 Task: Open Card Card0000000043 in Board Board0000000011 in Workspace WS0000000004 in Trello. Add Member carxxstreet791@gmail.com to Card Card0000000043 in Board Board0000000011 in Workspace WS0000000004 in Trello. Add Orange Label titled Label0000000043 to Card Card0000000043 in Board Board0000000011 in Workspace WS0000000004 in Trello. Add Checklist CL0000000043 to Card Card0000000043 in Board Board0000000011 in Workspace WS0000000004 in Trello. Add Dates with Start Date as Oct 01 2023 and Due Date as Oct 31 2023 to Card Card0000000043 in Board Board0000000011 in Workspace WS0000000004 in Trello
Action: Mouse moved to (308, 417)
Screenshot: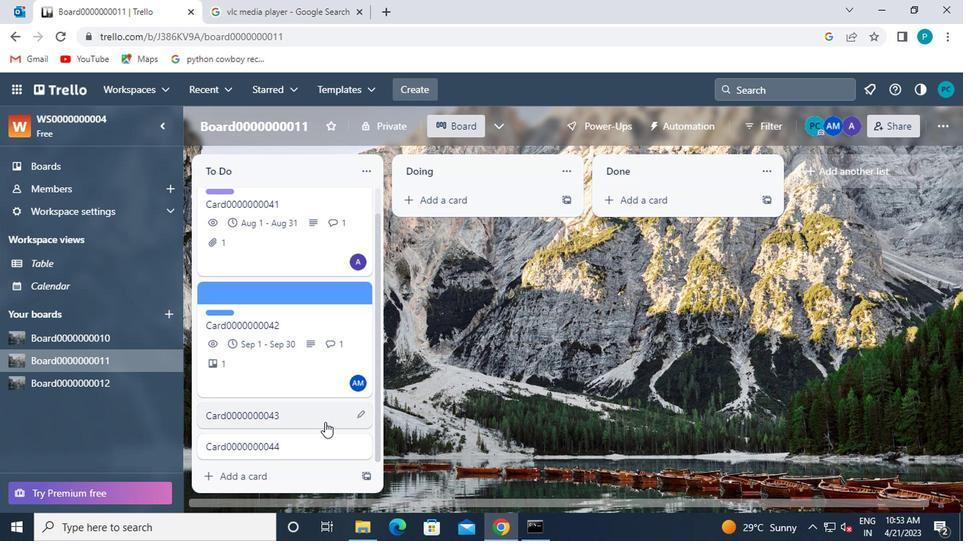 
Action: Mouse pressed left at (308, 417)
Screenshot: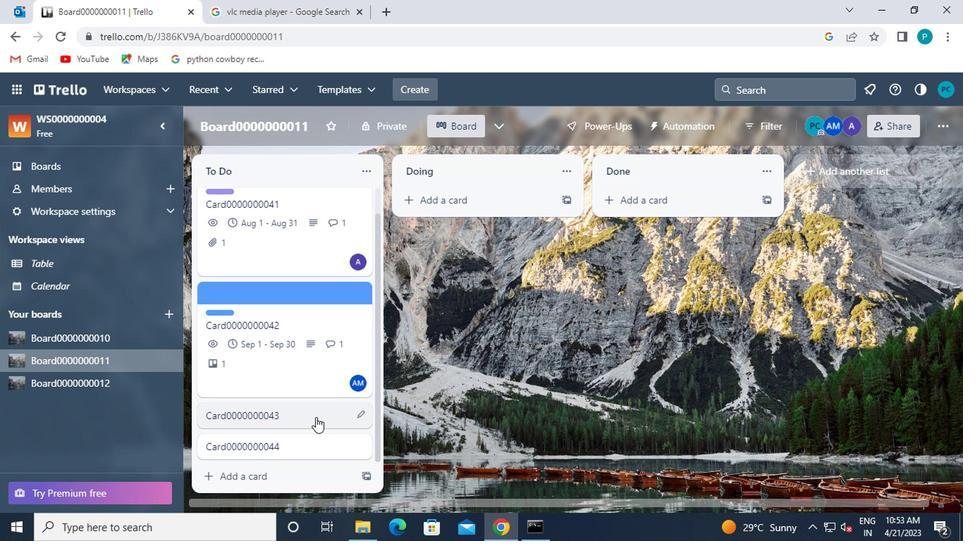 
Action: Mouse pressed left at (308, 417)
Screenshot: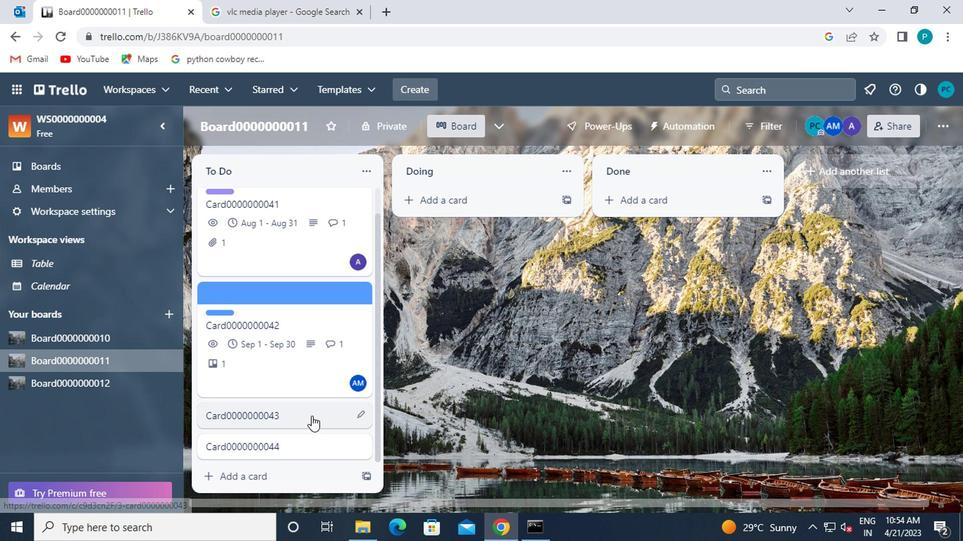 
Action: Mouse moved to (661, 249)
Screenshot: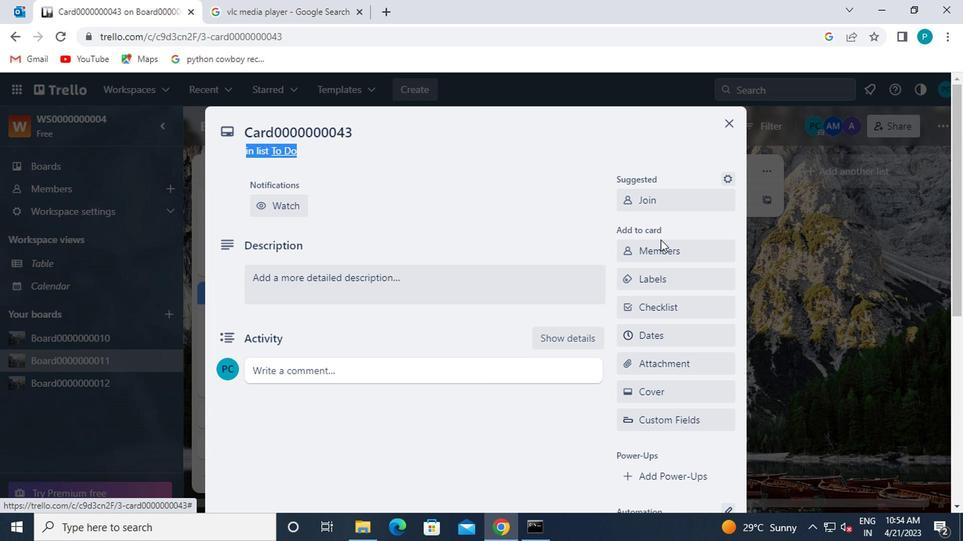
Action: Mouse pressed left at (661, 249)
Screenshot: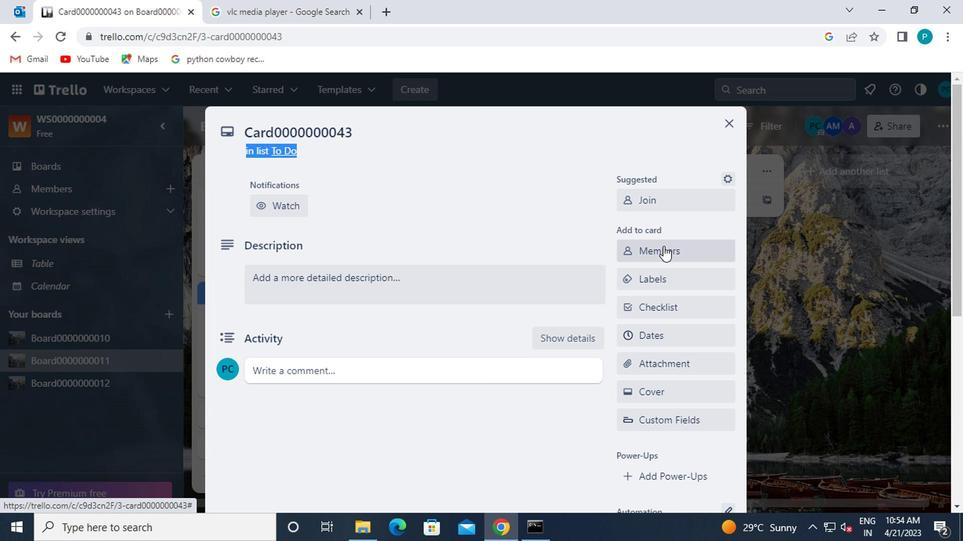 
Action: Mouse moved to (663, 321)
Screenshot: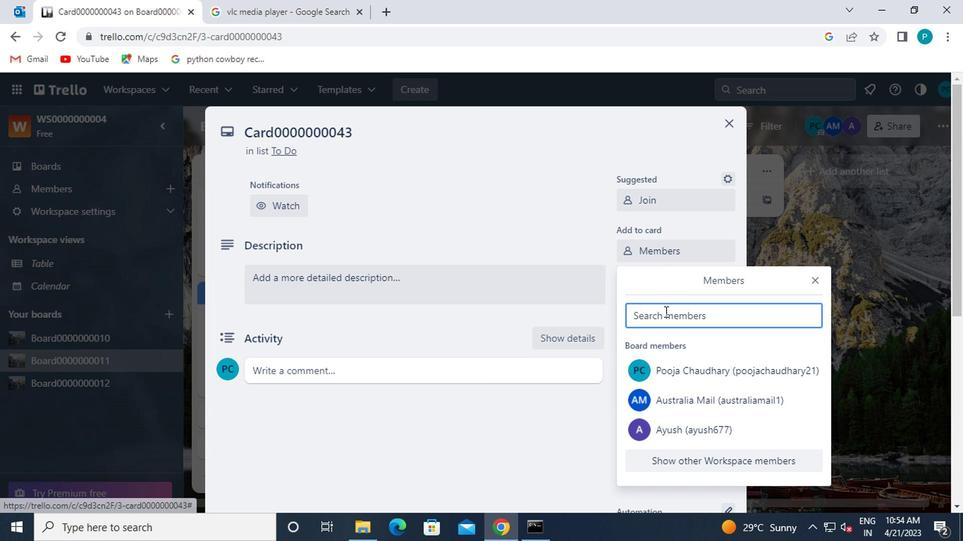 
Action: Mouse pressed left at (663, 321)
Screenshot: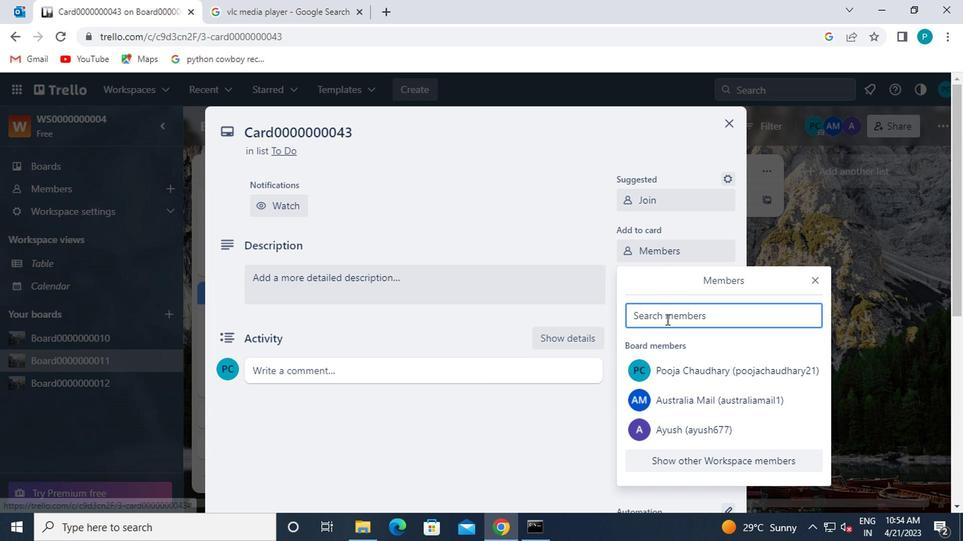 
Action: Key pressed car
Screenshot: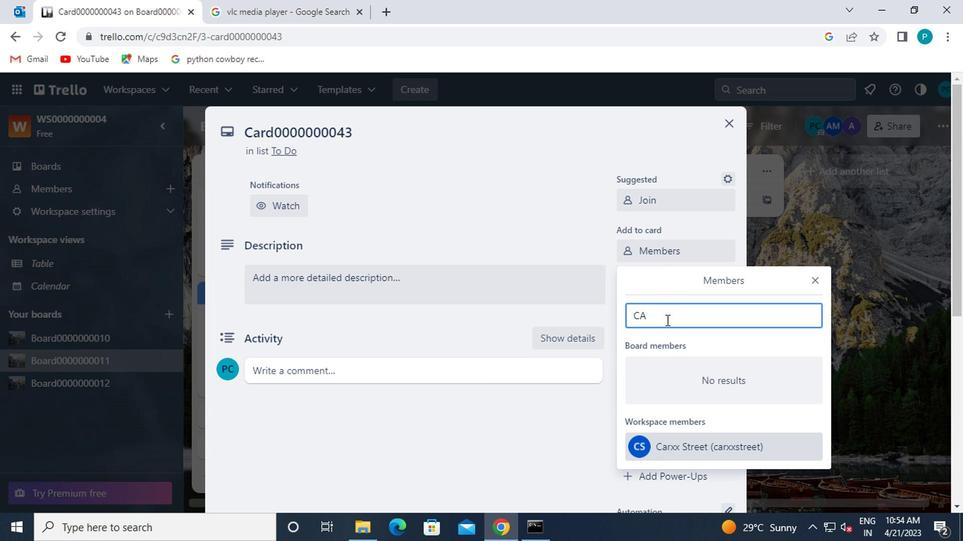 
Action: Mouse moved to (706, 447)
Screenshot: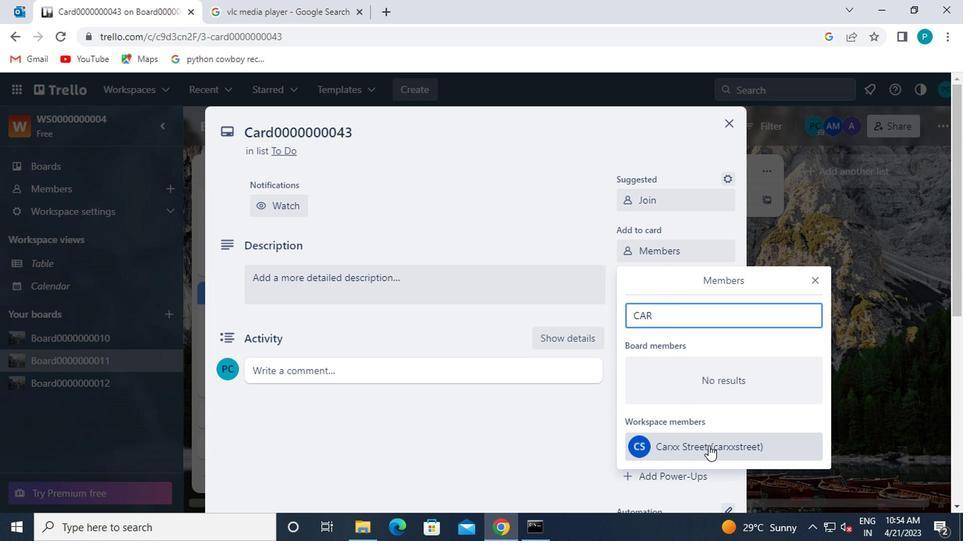 
Action: Mouse pressed left at (706, 447)
Screenshot: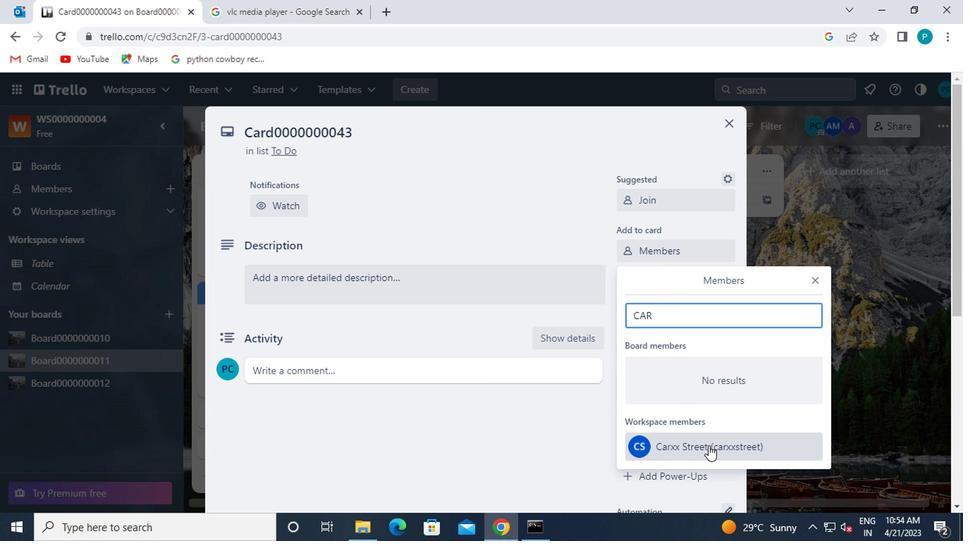 
Action: Mouse moved to (815, 283)
Screenshot: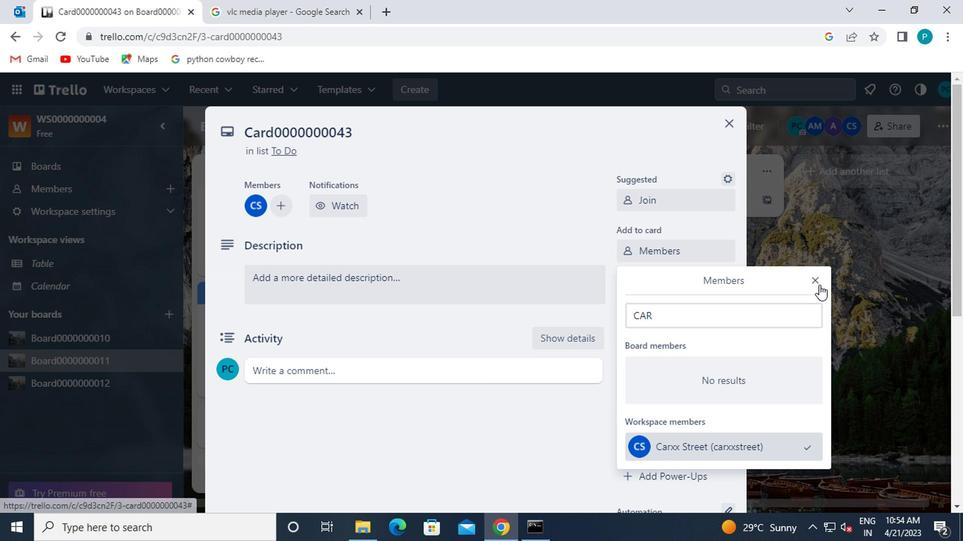 
Action: Mouse pressed left at (815, 283)
Screenshot: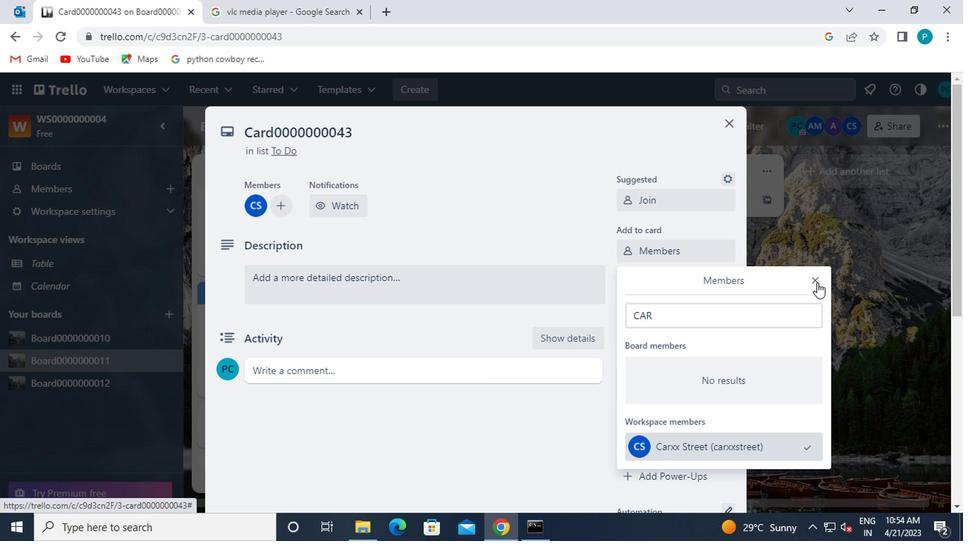 
Action: Mouse moved to (626, 286)
Screenshot: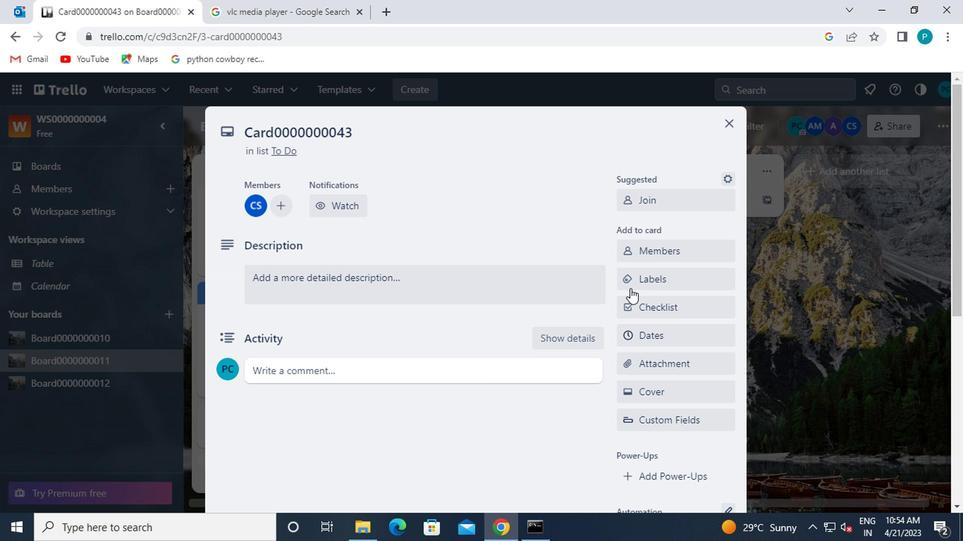 
Action: Mouse pressed left at (626, 286)
Screenshot: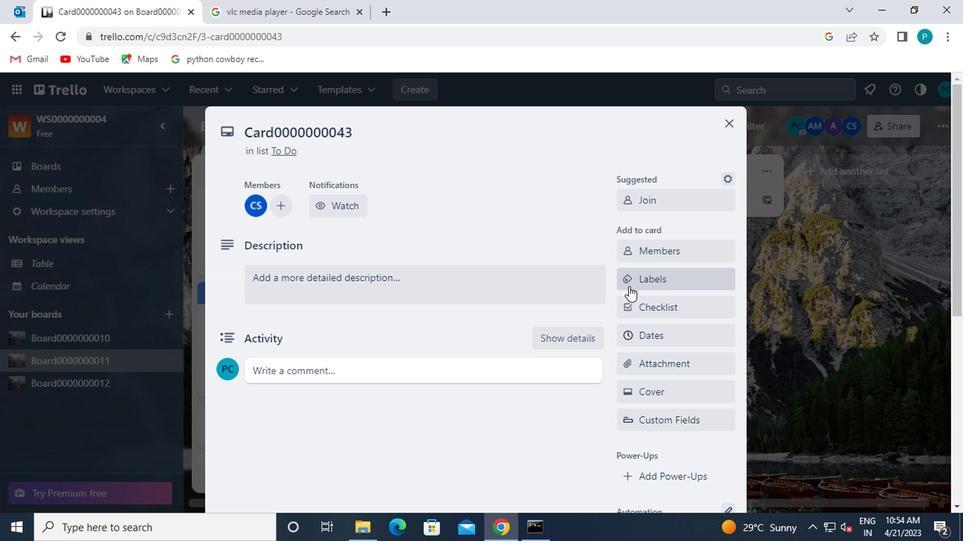 
Action: Mouse moved to (671, 420)
Screenshot: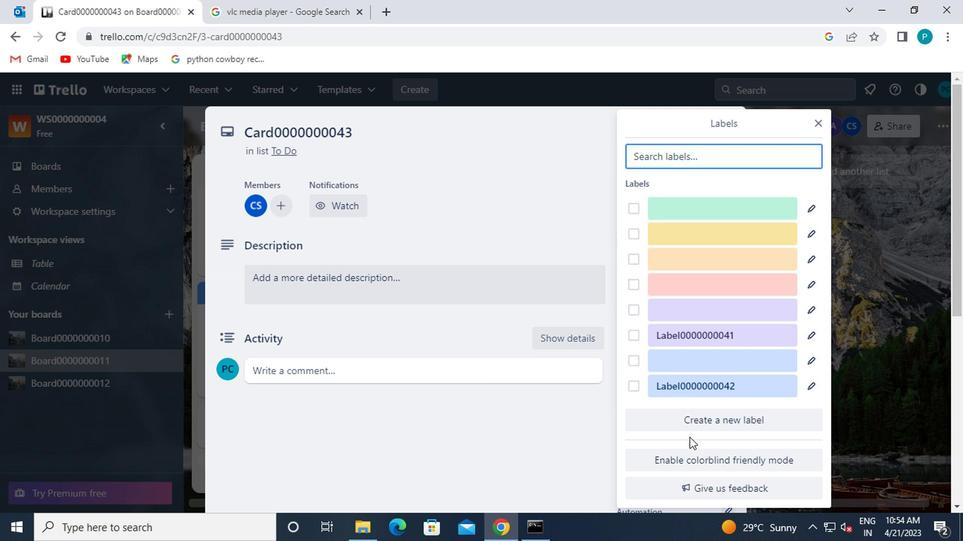 
Action: Mouse pressed left at (671, 420)
Screenshot: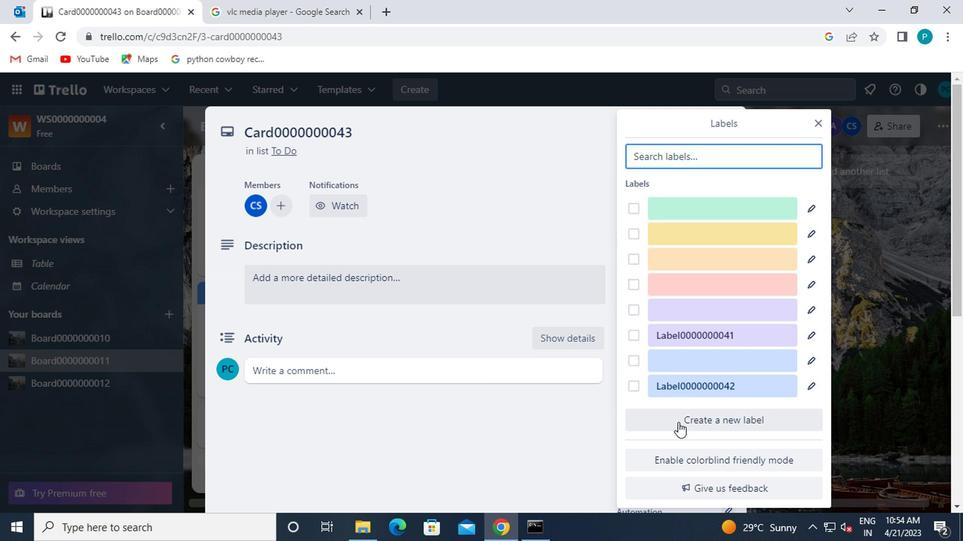 
Action: Mouse moved to (717, 333)
Screenshot: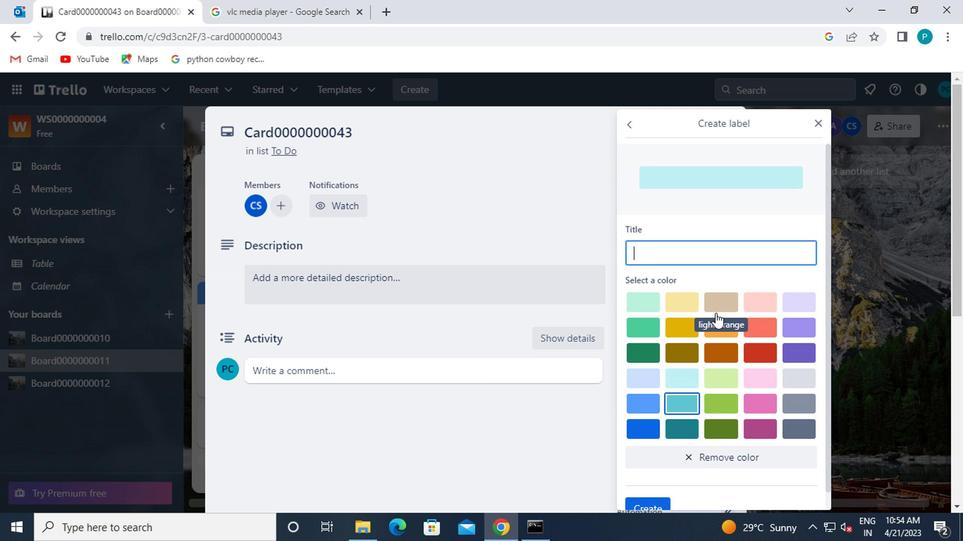 
Action: Mouse pressed left at (717, 333)
Screenshot: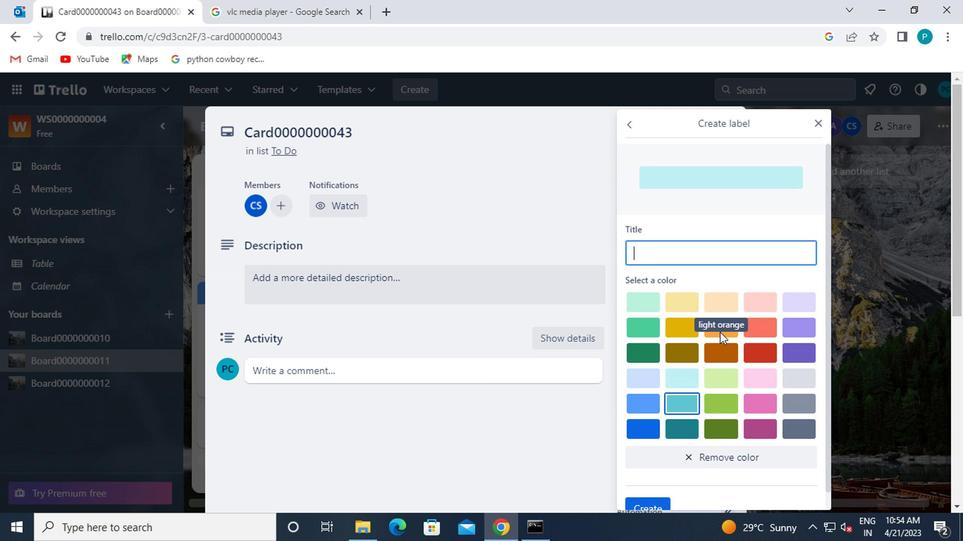 
Action: Mouse moved to (639, 250)
Screenshot: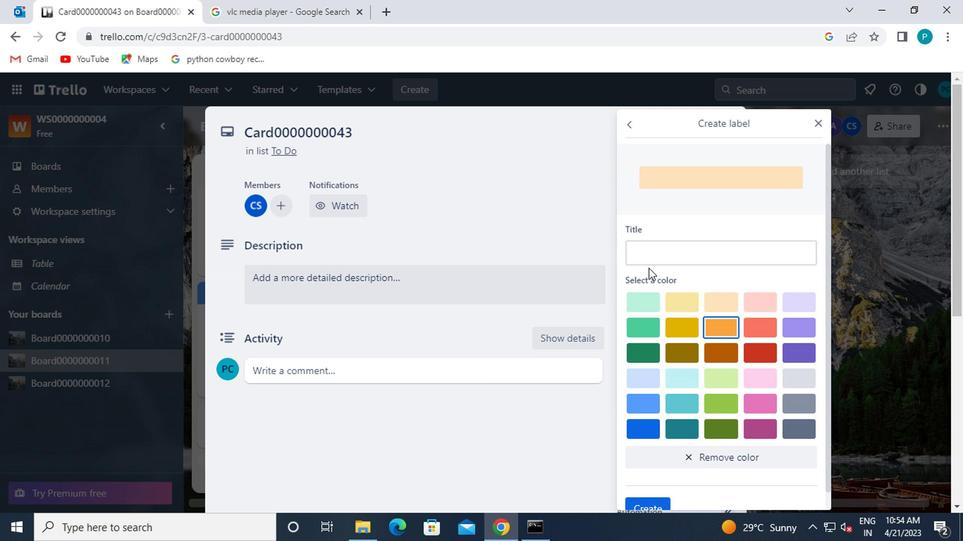 
Action: Mouse pressed left at (639, 250)
Screenshot: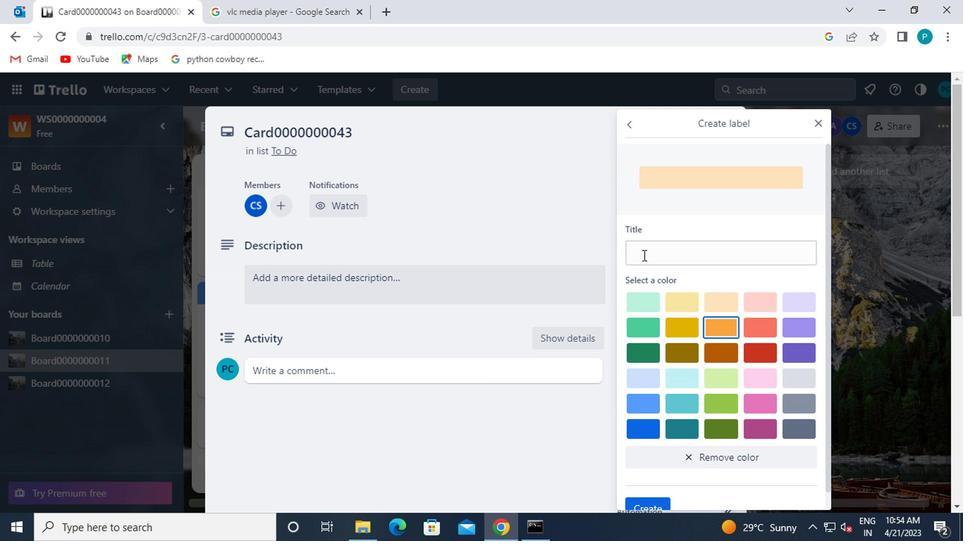 
Action: Key pressed l<Key.caps_lock>abel0000000043
Screenshot: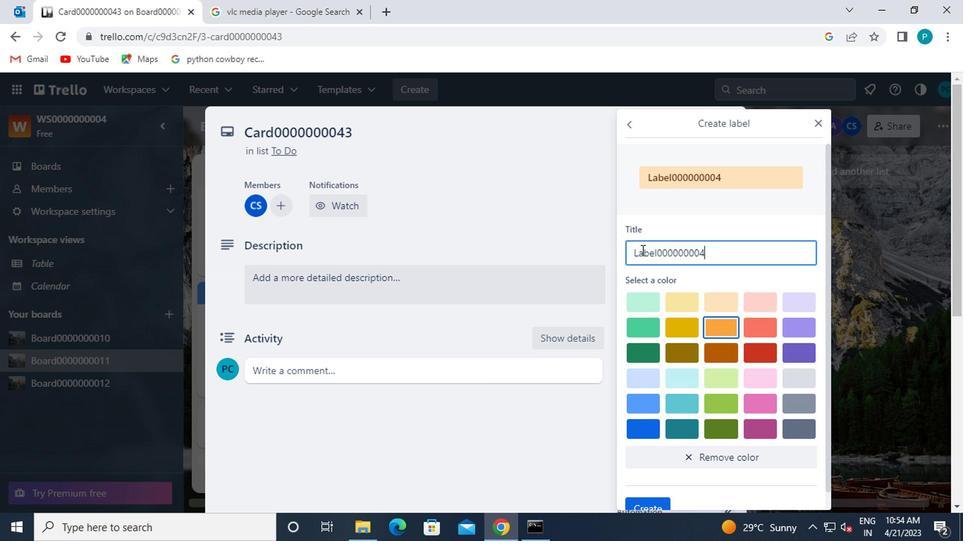 
Action: Mouse moved to (651, 506)
Screenshot: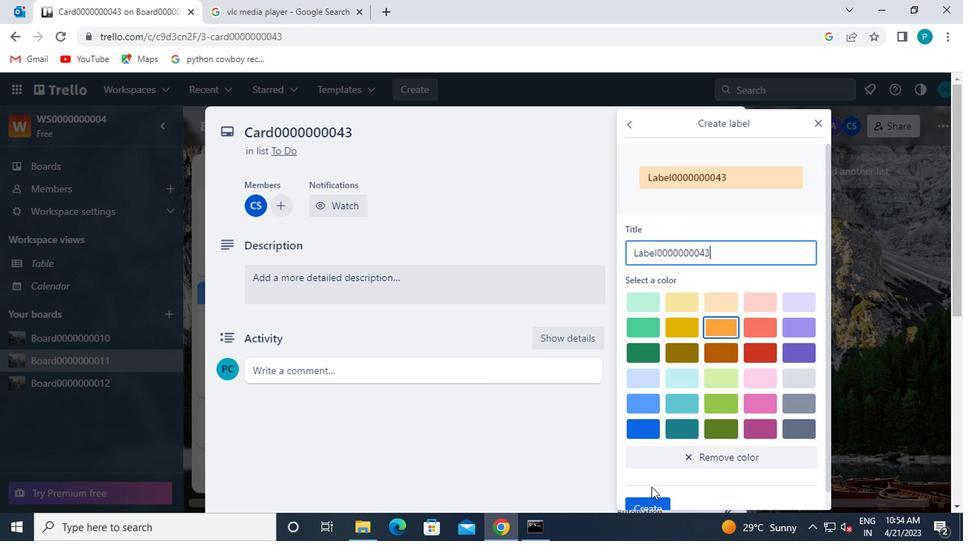 
Action: Mouse pressed left at (651, 506)
Screenshot: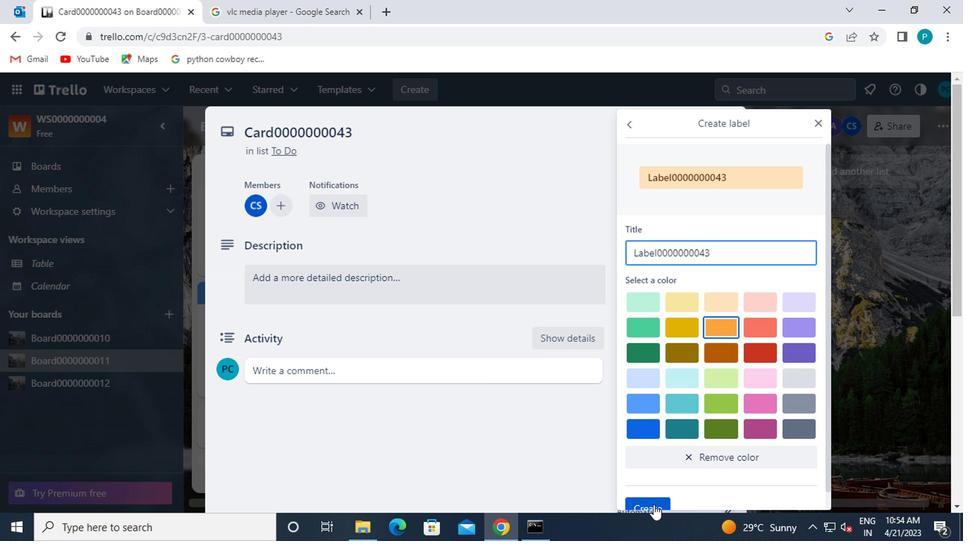 
Action: Mouse moved to (819, 122)
Screenshot: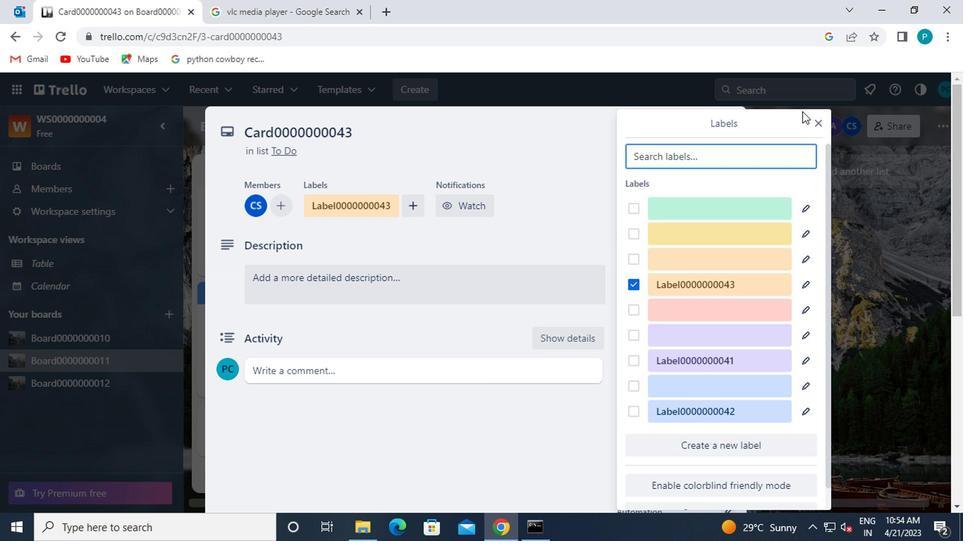 
Action: Mouse pressed left at (819, 122)
Screenshot: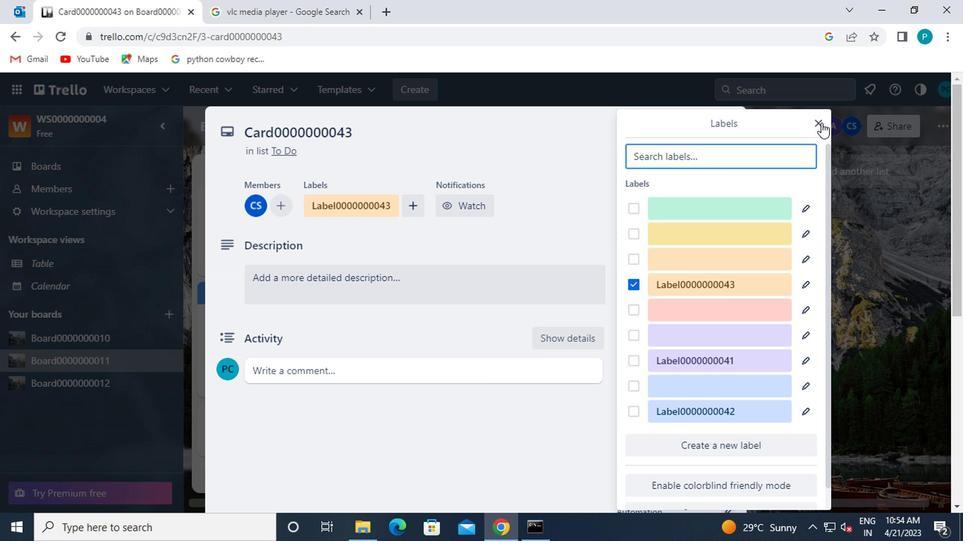 
Action: Mouse moved to (705, 317)
Screenshot: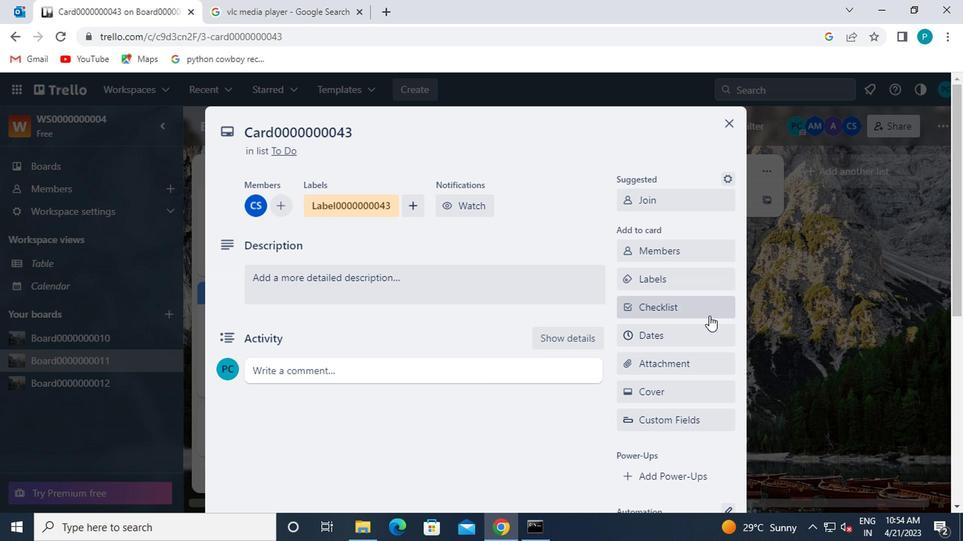 
Action: Mouse pressed left at (705, 317)
Screenshot: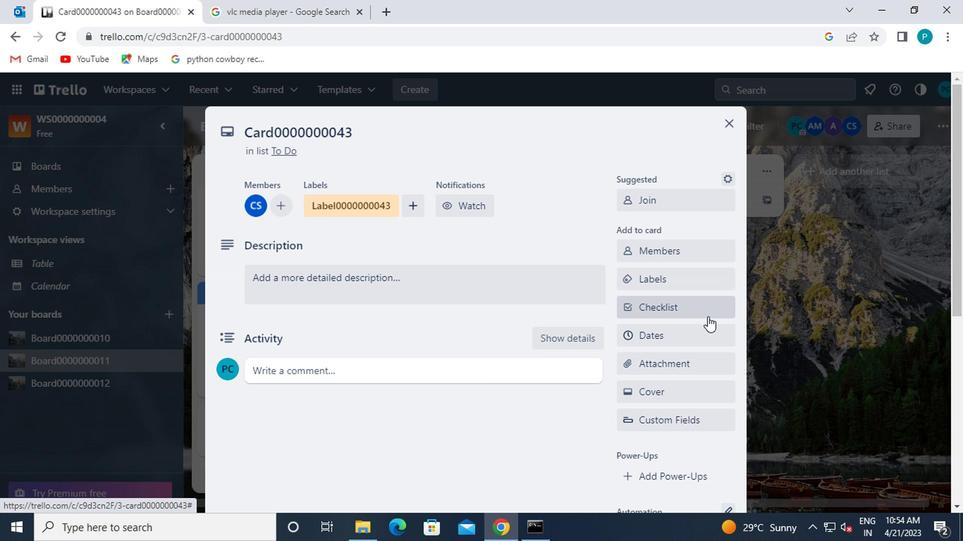 
Action: Mouse moved to (688, 339)
Screenshot: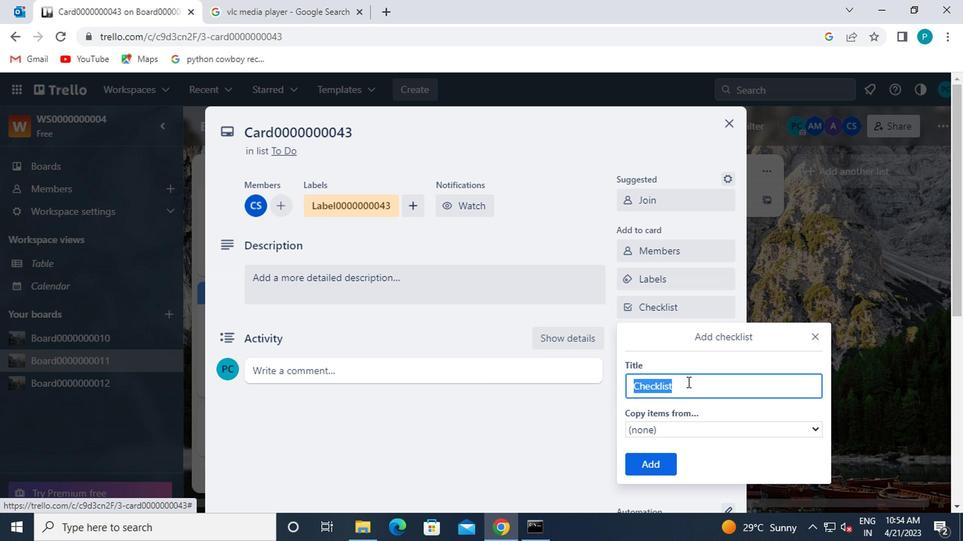 
Action: Key pressed <Key.caps_lock>cl0000000043
Screenshot: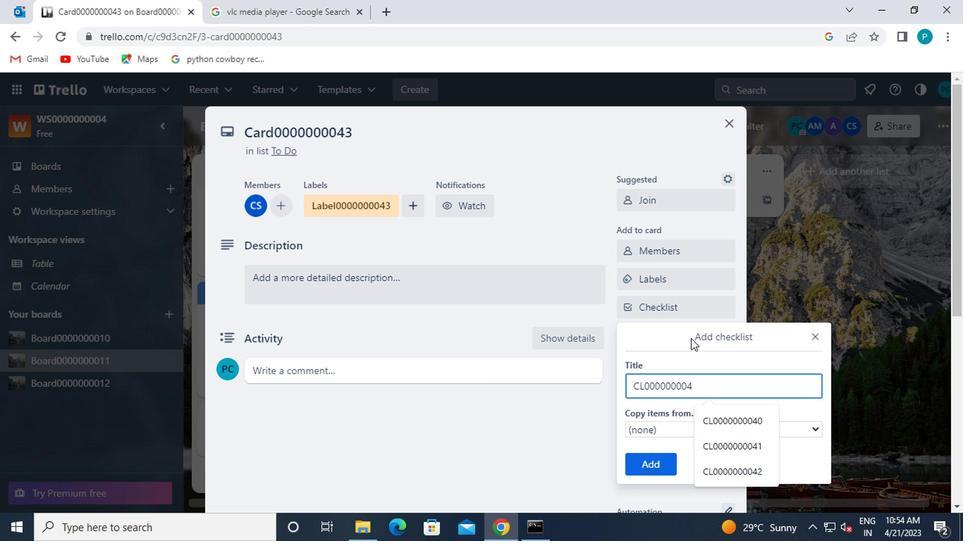 
Action: Mouse moved to (654, 466)
Screenshot: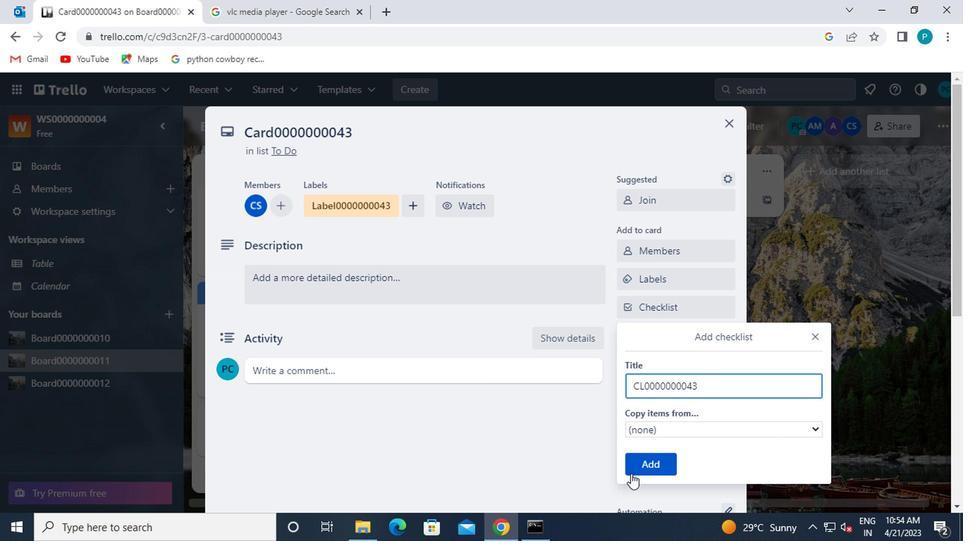 
Action: Mouse pressed left at (654, 466)
Screenshot: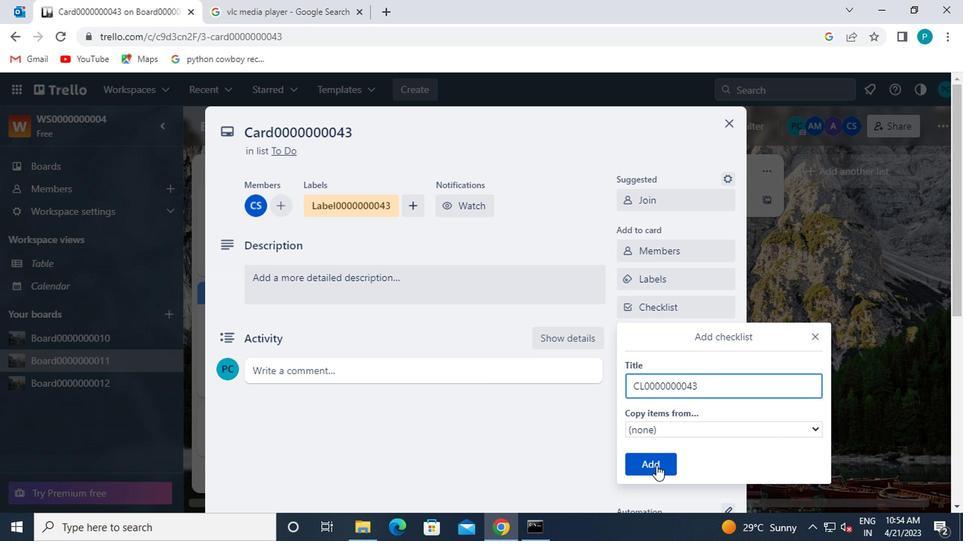 
Action: Mouse moved to (642, 343)
Screenshot: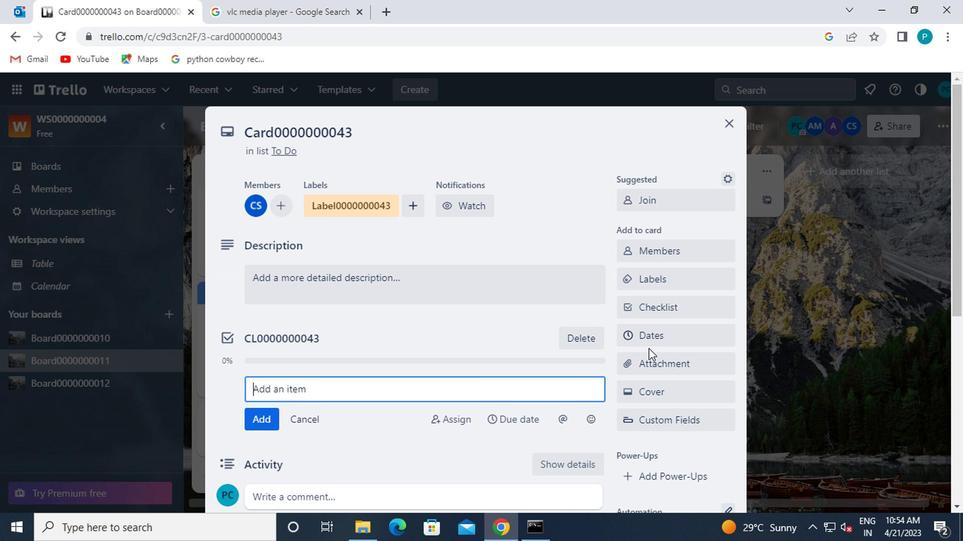 
Action: Mouse pressed left at (642, 343)
Screenshot: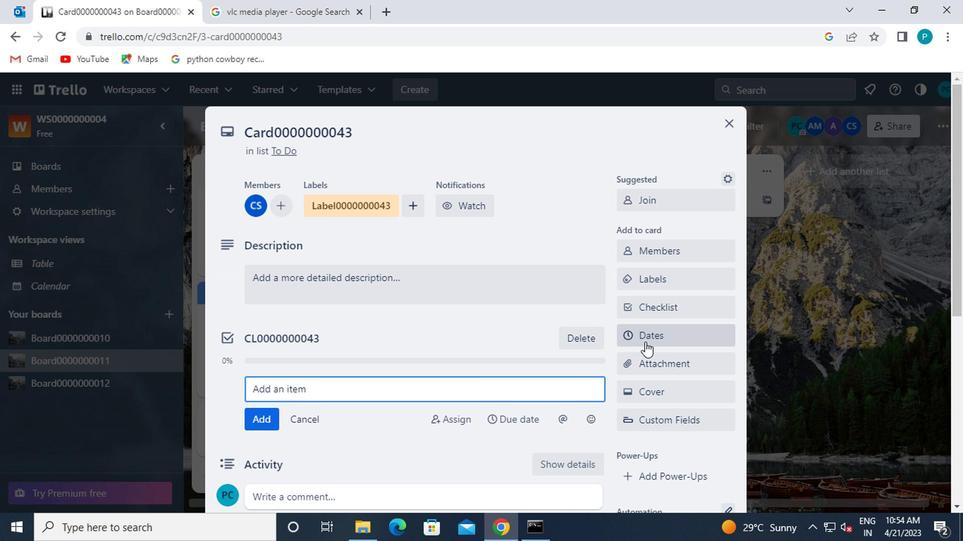 
Action: Mouse moved to (646, 379)
Screenshot: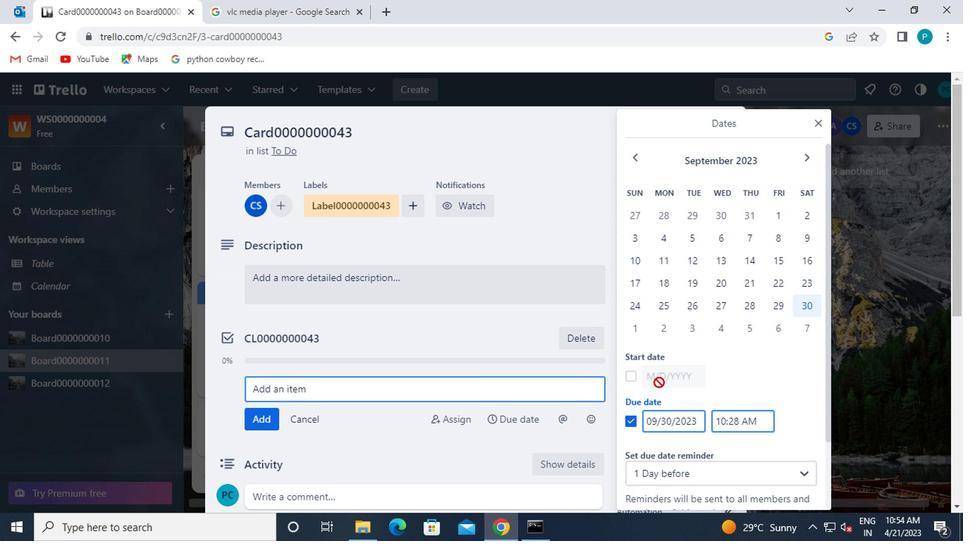 
Action: Mouse pressed left at (646, 379)
Screenshot: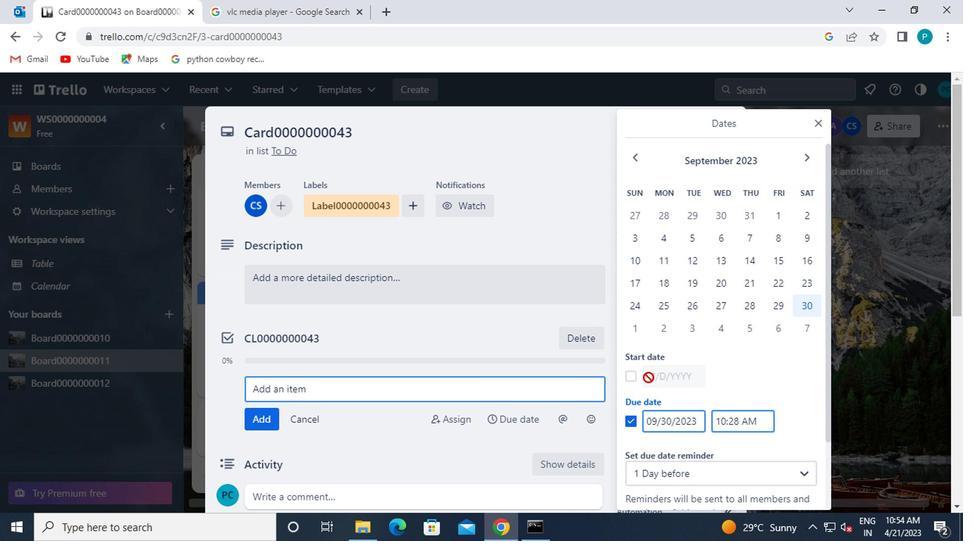 
Action: Mouse moved to (631, 378)
Screenshot: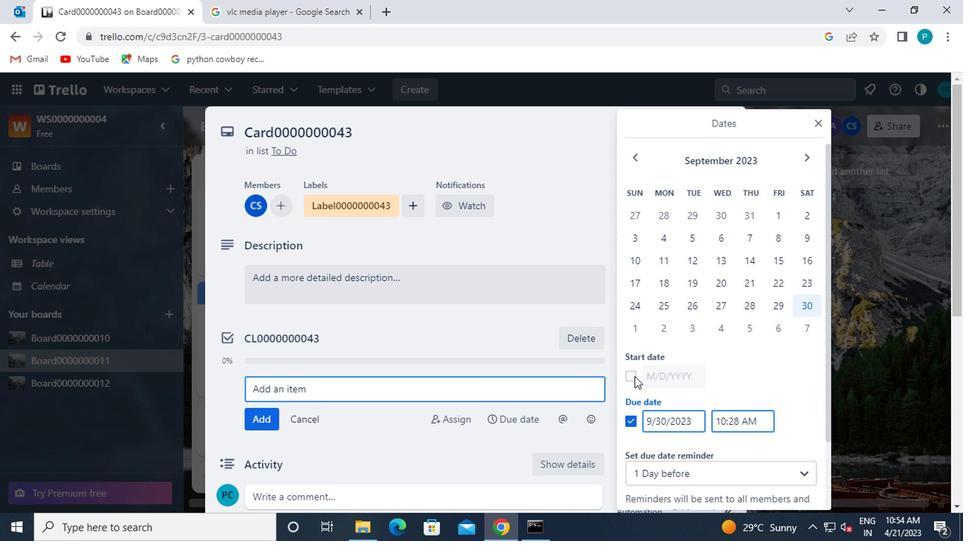 
Action: Mouse pressed left at (631, 378)
Screenshot: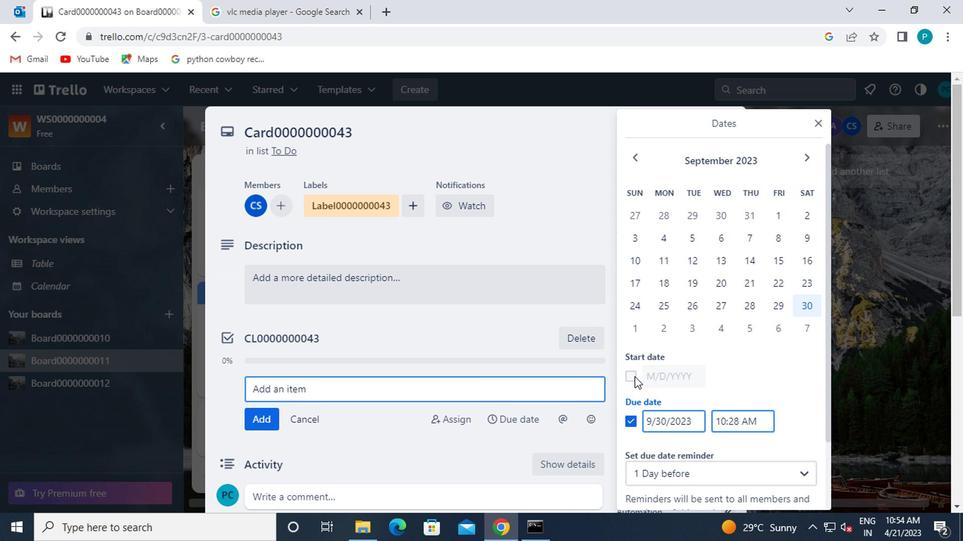 
Action: Mouse moved to (801, 162)
Screenshot: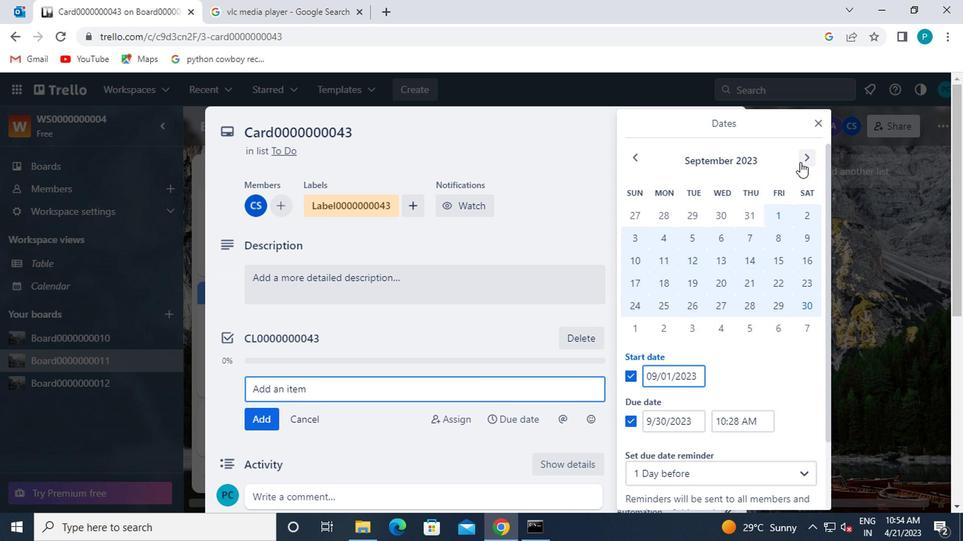 
Action: Mouse pressed left at (801, 162)
Screenshot: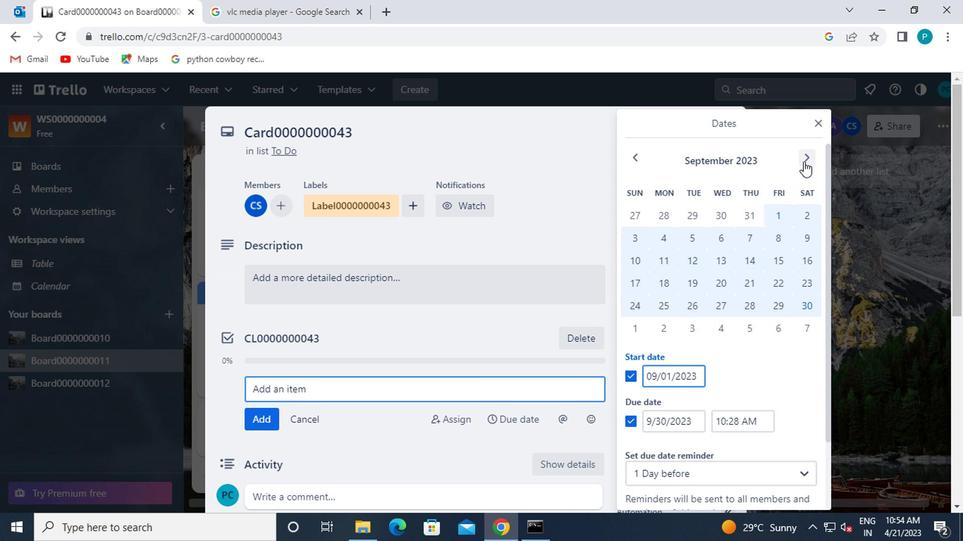 
Action: Mouse moved to (644, 219)
Screenshot: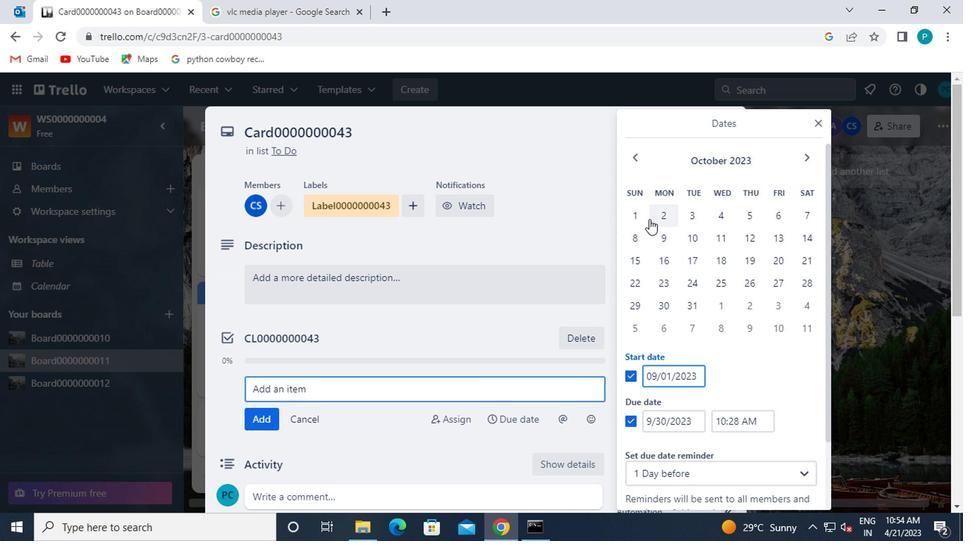 
Action: Mouse pressed left at (644, 219)
Screenshot: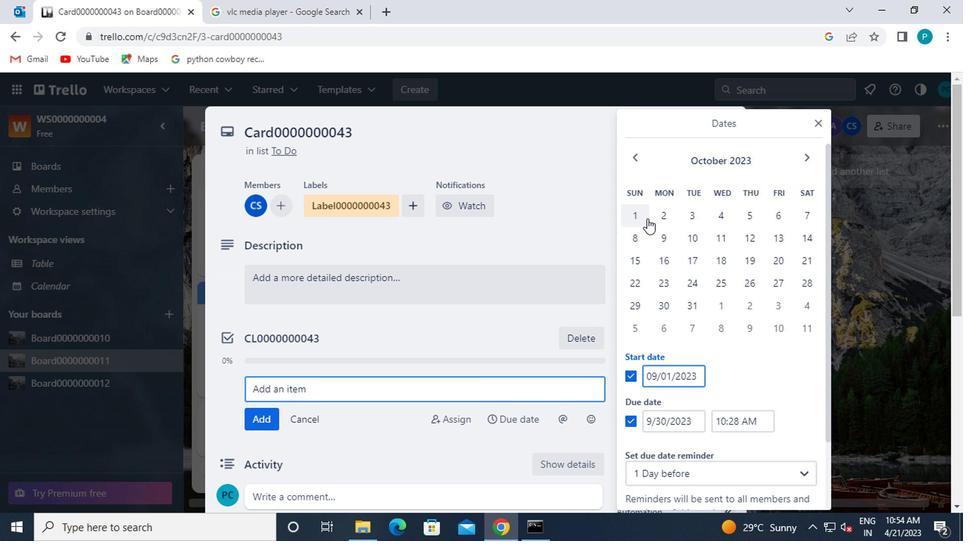 
Action: Mouse moved to (695, 307)
Screenshot: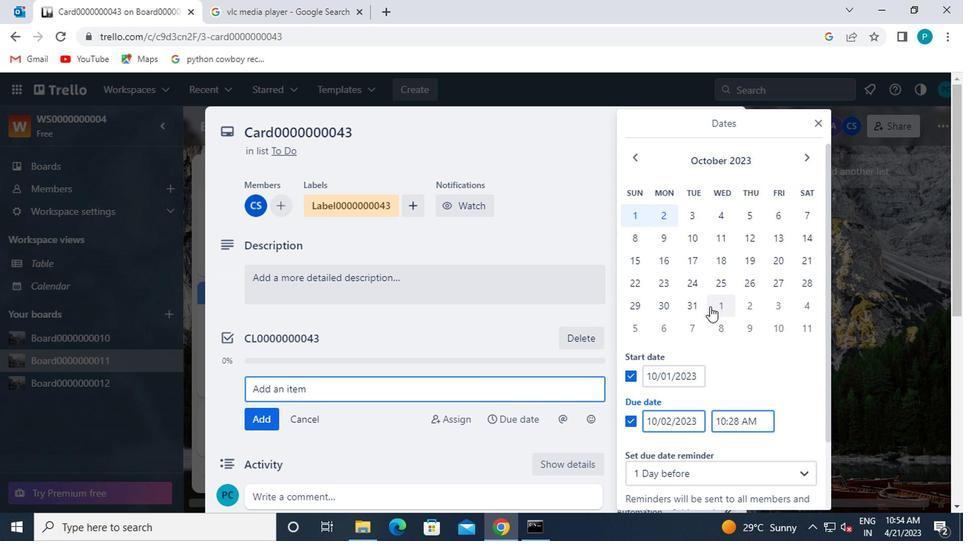 
Action: Mouse pressed left at (695, 307)
Screenshot: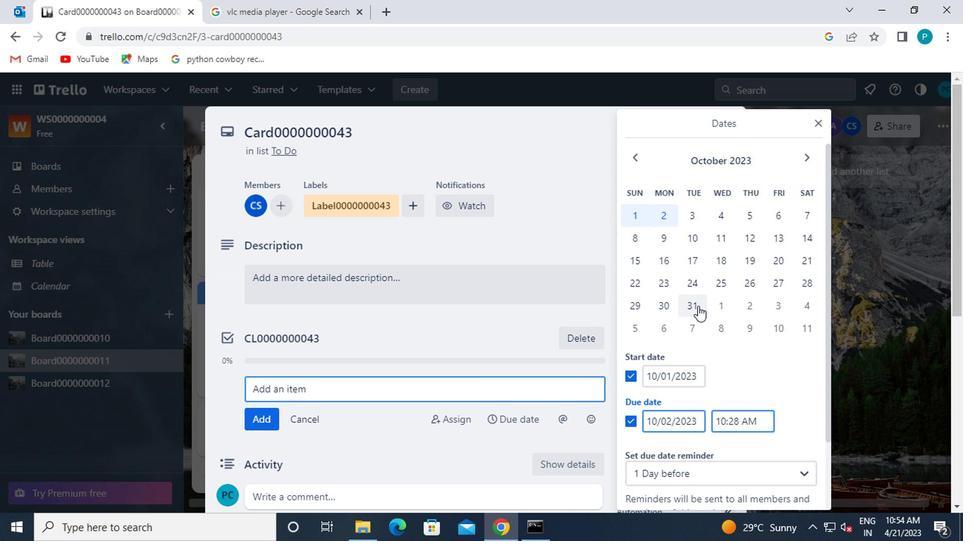 
Action: Mouse moved to (694, 307)
Screenshot: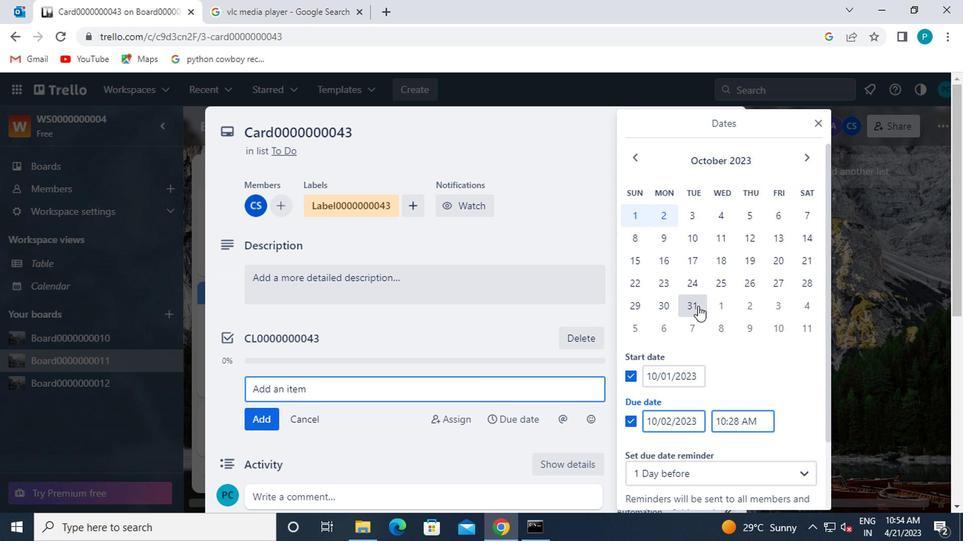 
Action: Mouse scrolled (694, 305) with delta (0, -1)
Screenshot: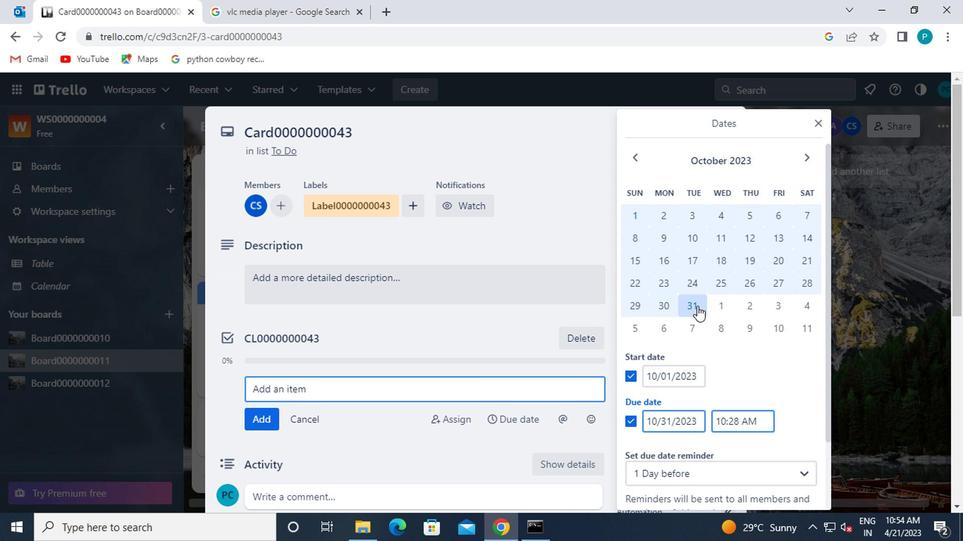 
Action: Mouse scrolled (694, 305) with delta (0, -1)
Screenshot: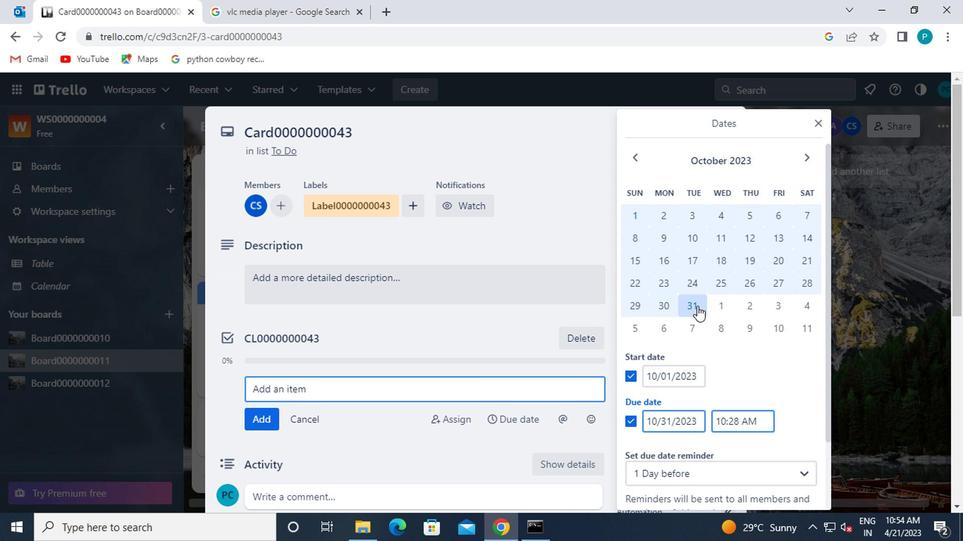 
Action: Mouse scrolled (694, 305) with delta (0, -1)
Screenshot: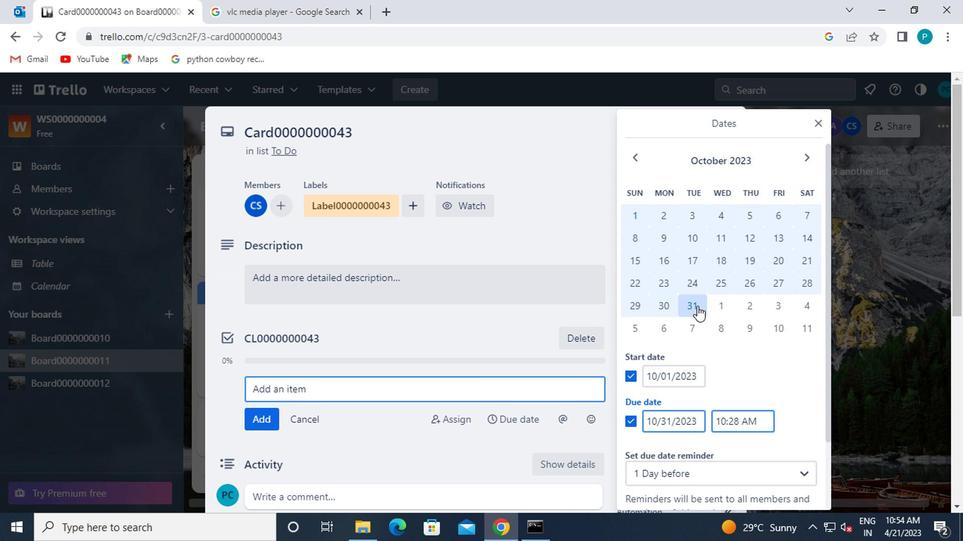 
Action: Mouse moved to (701, 455)
Screenshot: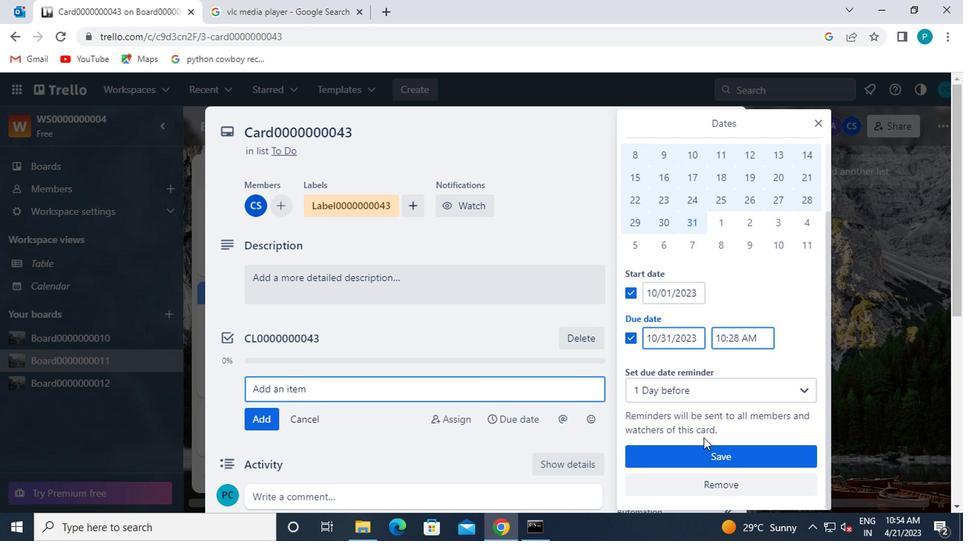
Action: Mouse pressed left at (701, 455)
Screenshot: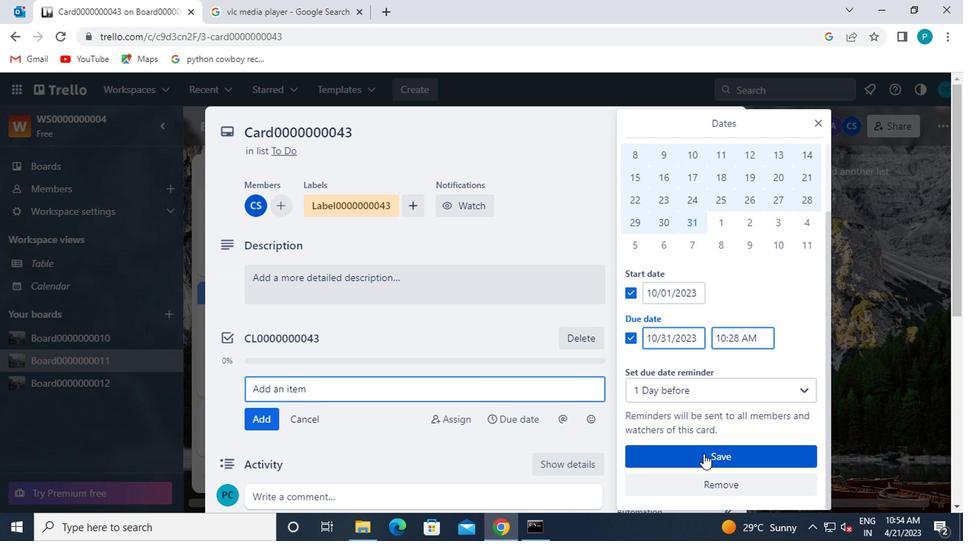 
Action: Mouse scrolled (701, 454) with delta (0, -1)
Screenshot: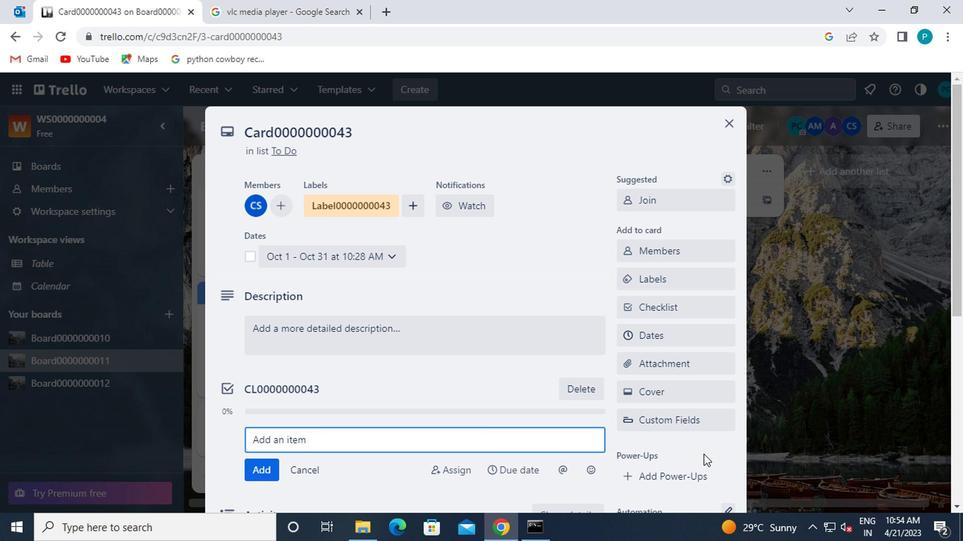 
